 Task: Look for products in the category "Cookies" with chocolate flavor.
Action: Mouse moved to (792, 297)
Screenshot: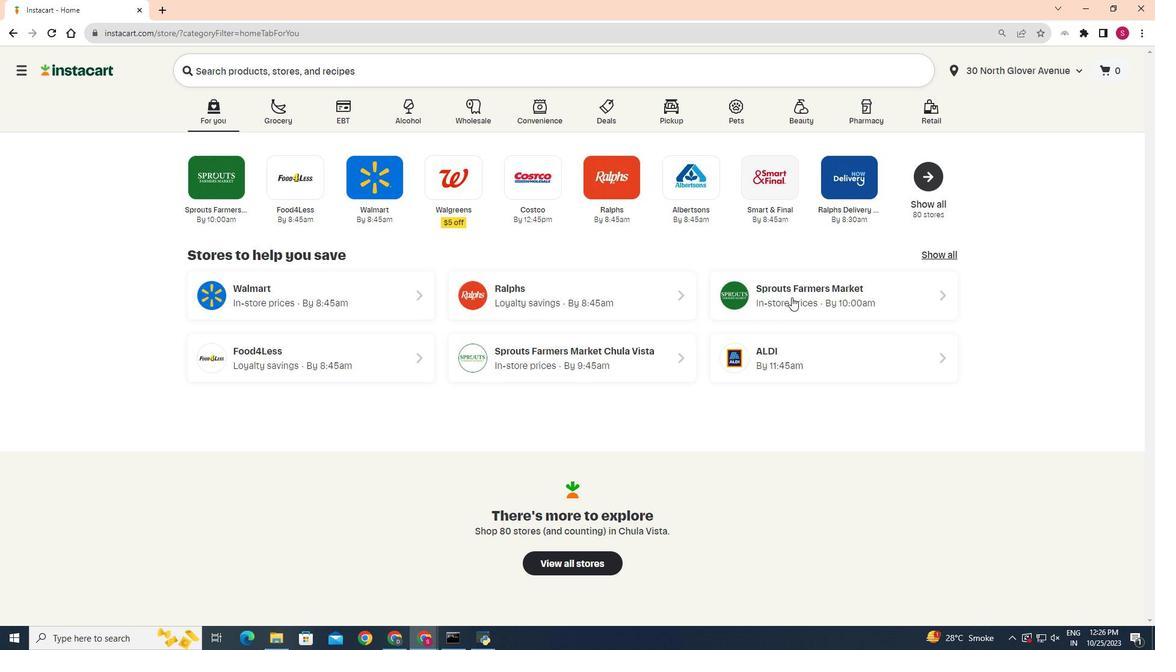 
Action: Mouse pressed left at (792, 297)
Screenshot: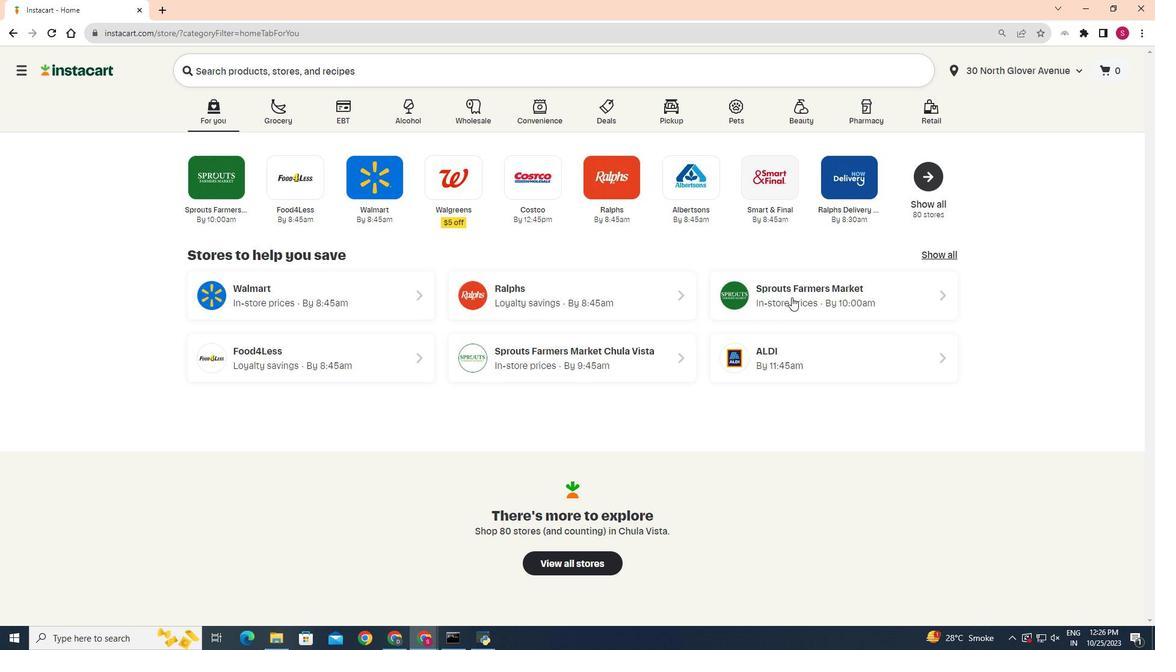 
Action: Mouse moved to (31, 525)
Screenshot: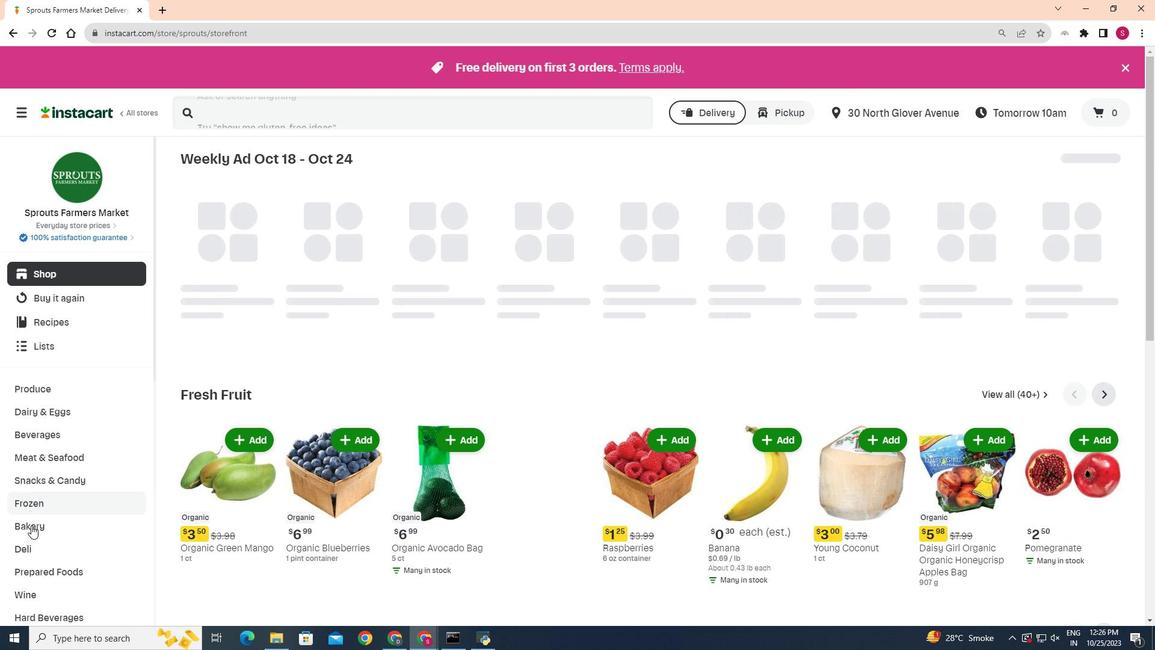
Action: Mouse pressed left at (31, 525)
Screenshot: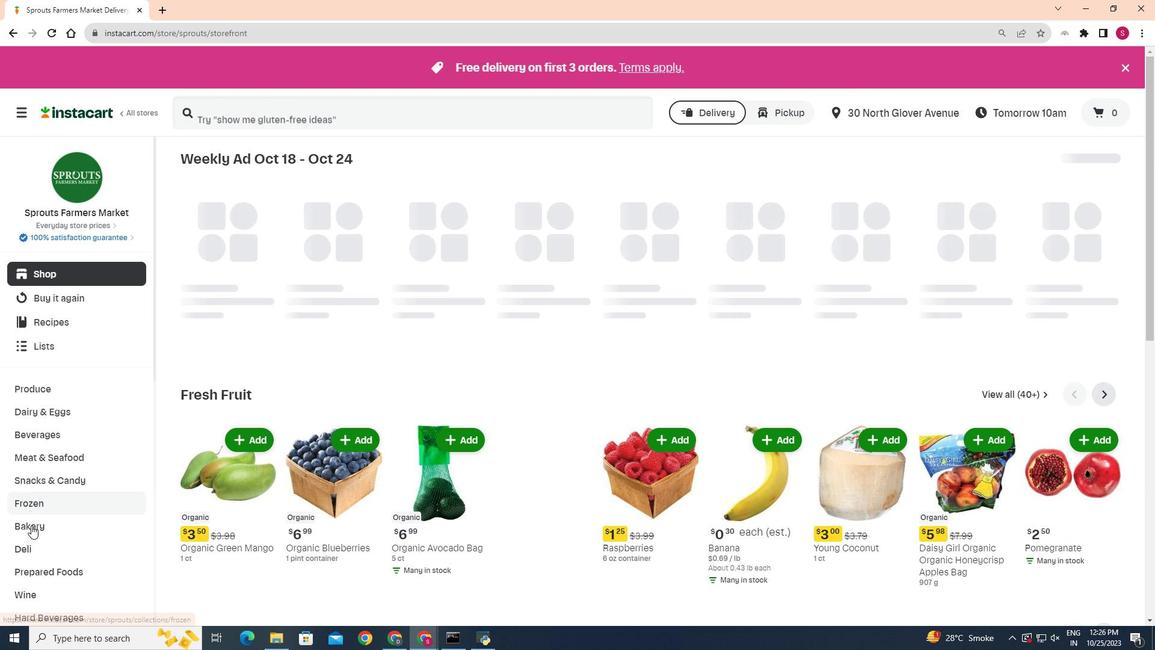 
Action: Mouse moved to (440, 192)
Screenshot: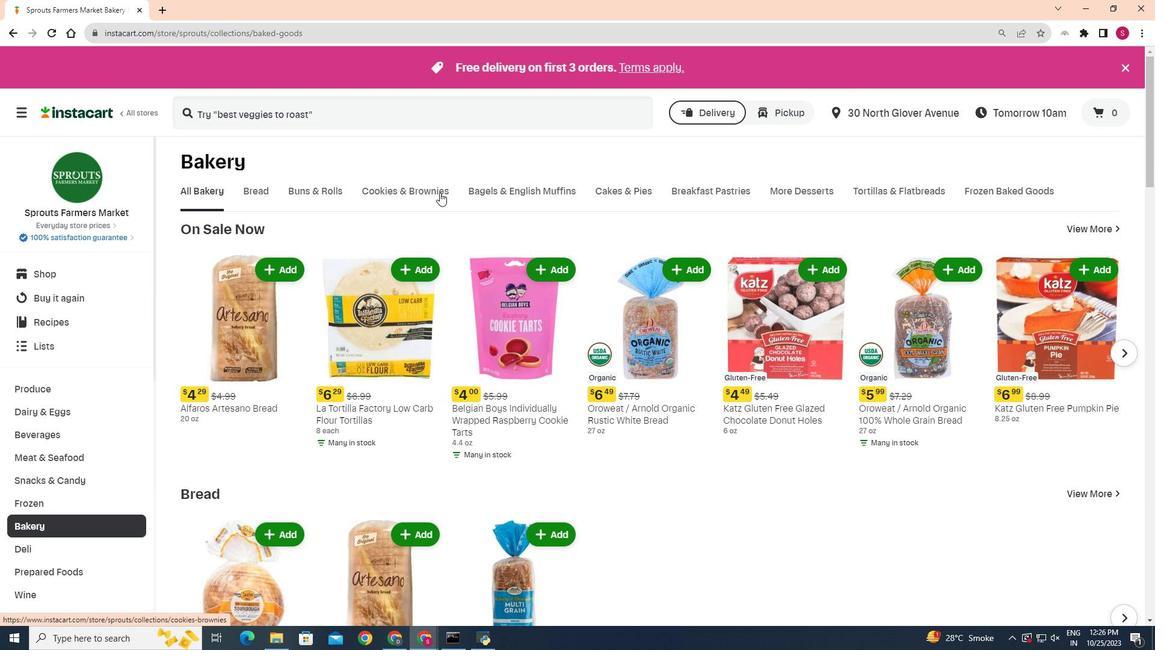 
Action: Mouse pressed left at (440, 192)
Screenshot: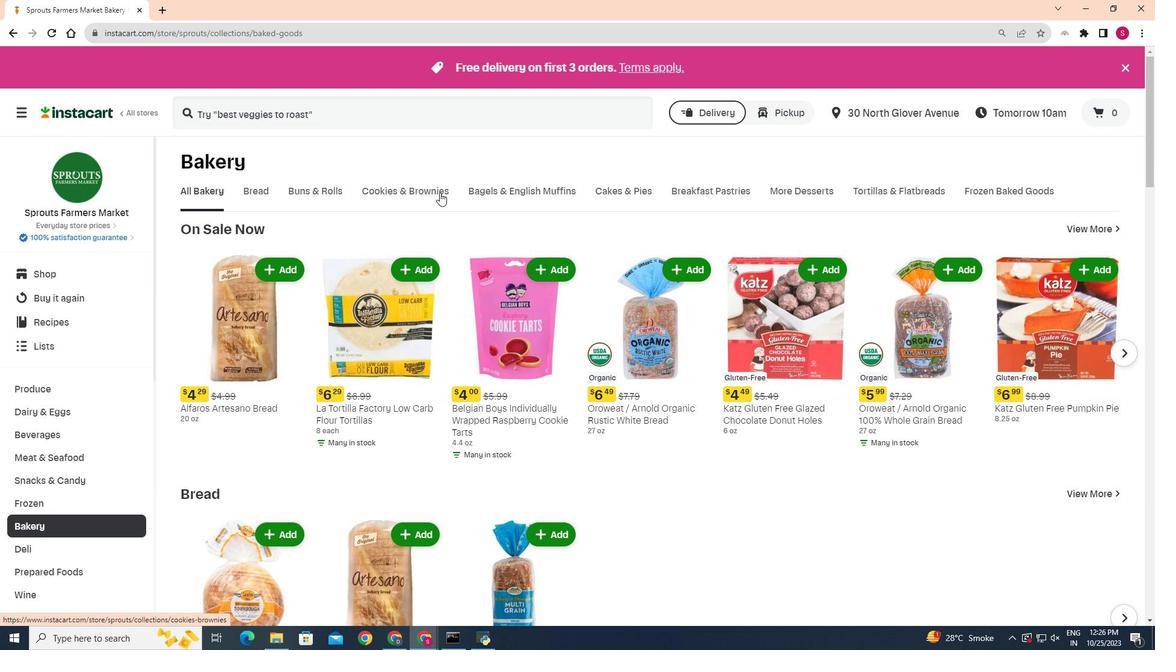 
Action: Mouse moved to (268, 245)
Screenshot: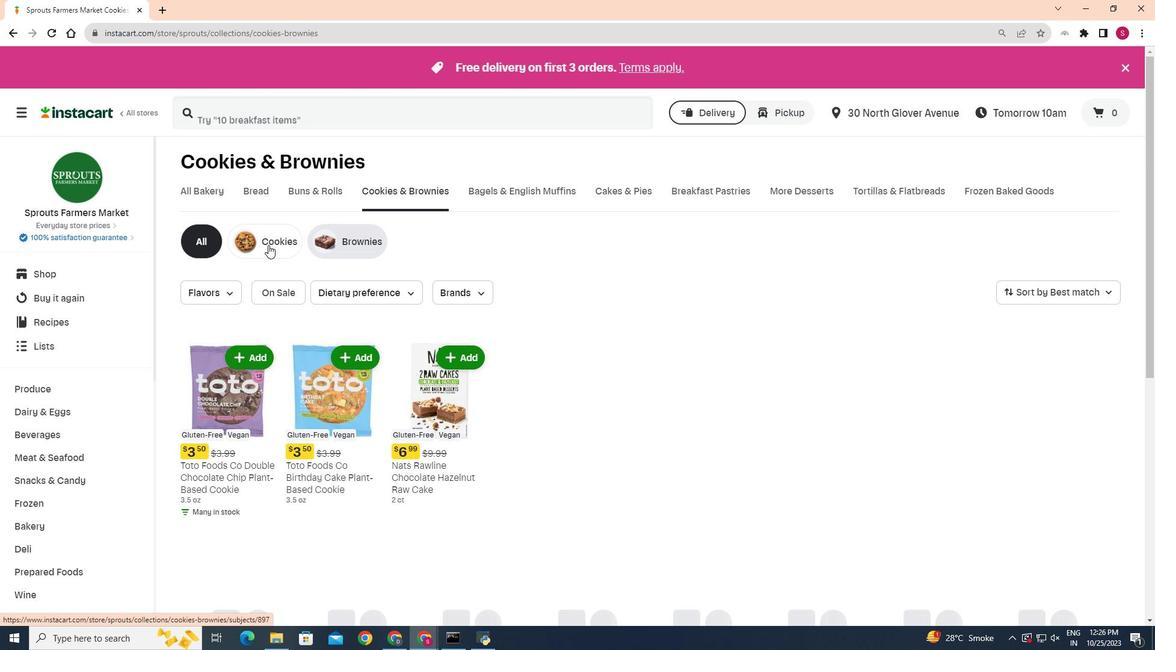 
Action: Mouse pressed left at (268, 245)
Screenshot: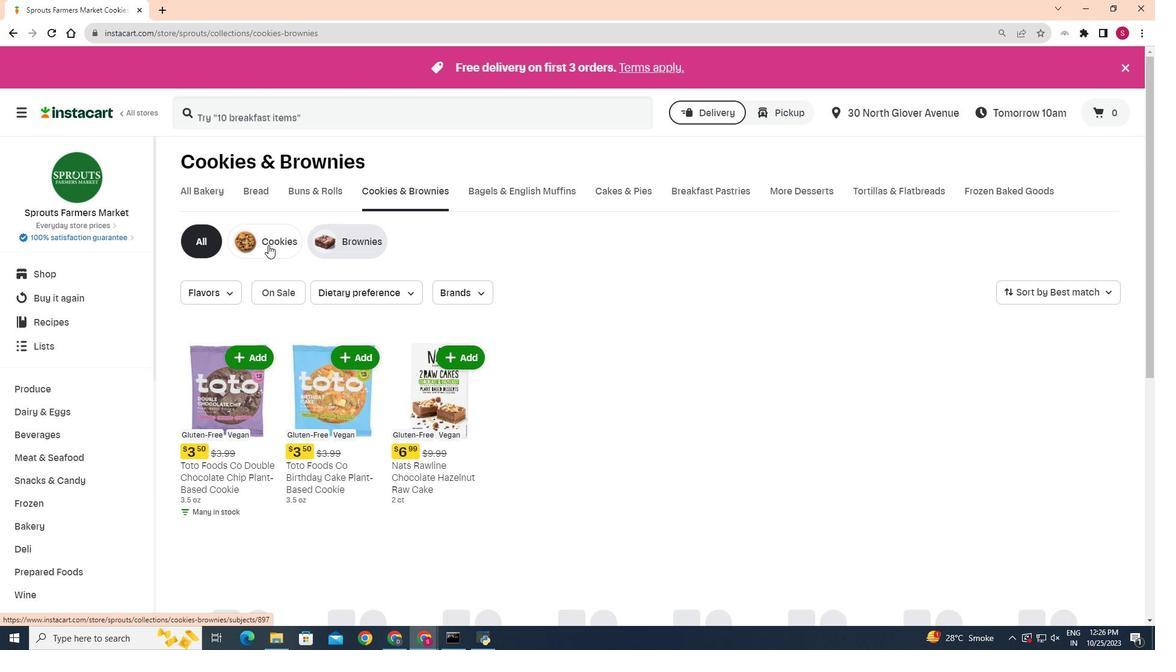 
Action: Mouse moved to (228, 293)
Screenshot: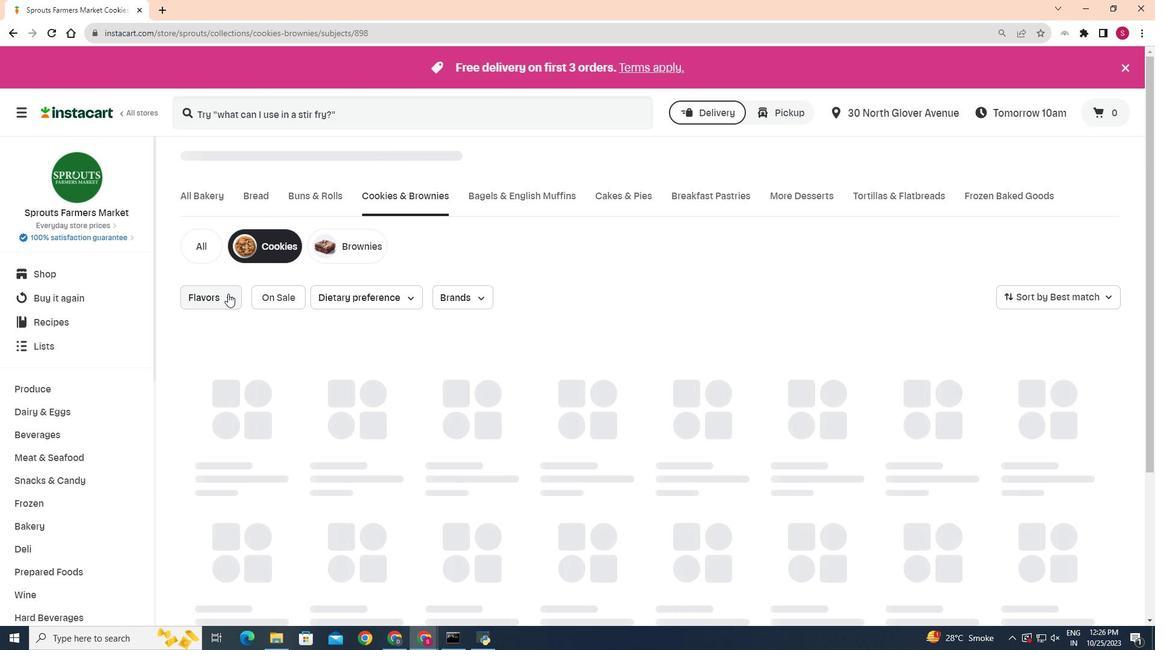 
Action: Mouse pressed left at (228, 293)
Screenshot: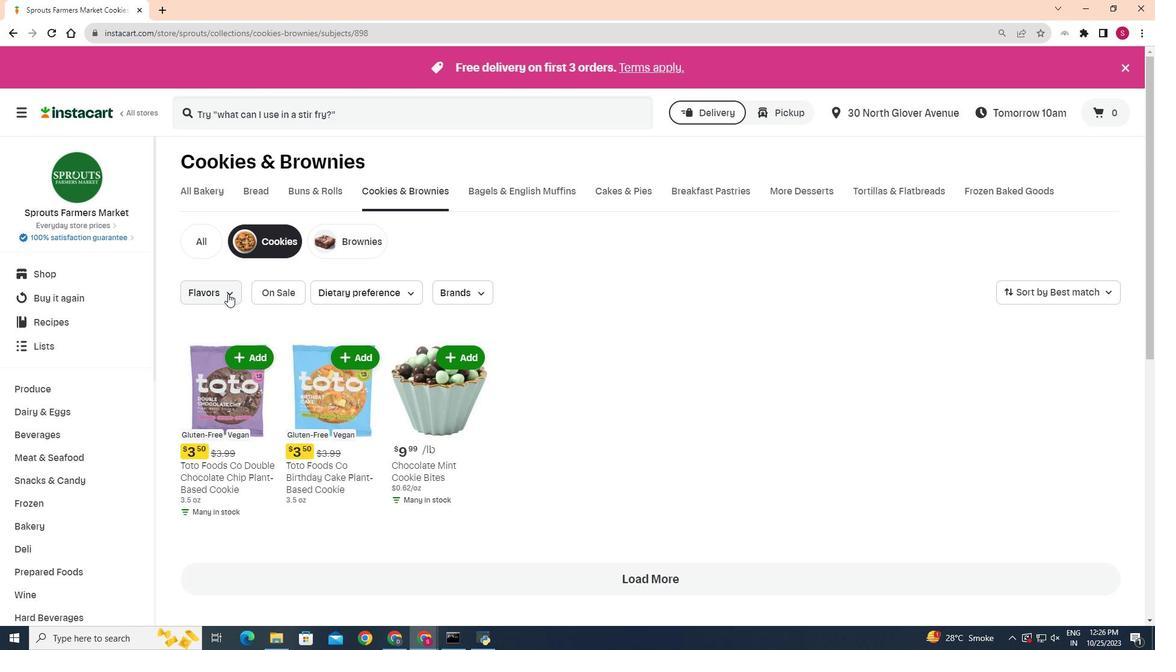 
Action: Mouse moved to (203, 361)
Screenshot: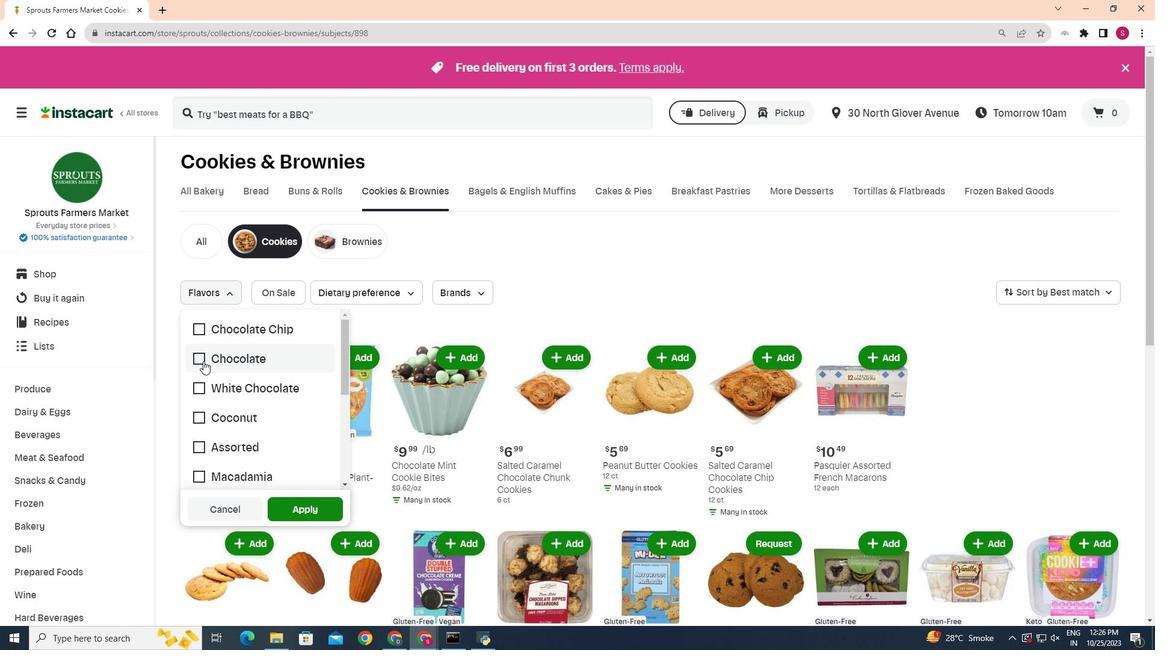
Action: Mouse pressed left at (203, 361)
Screenshot: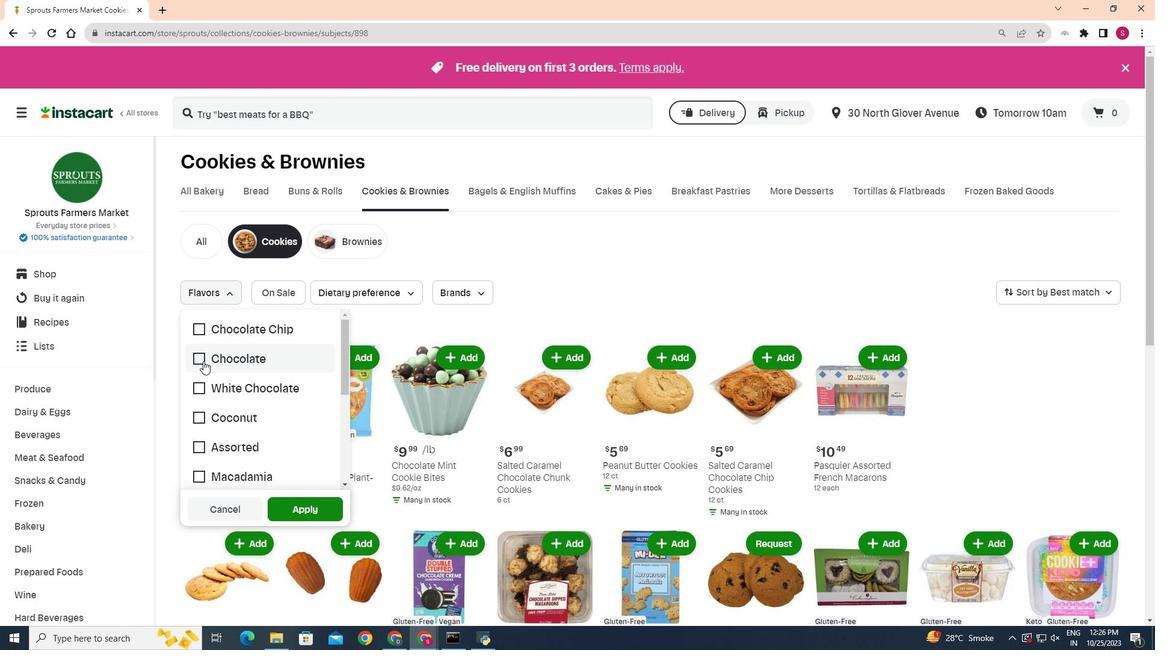 
Action: Mouse moved to (300, 512)
Screenshot: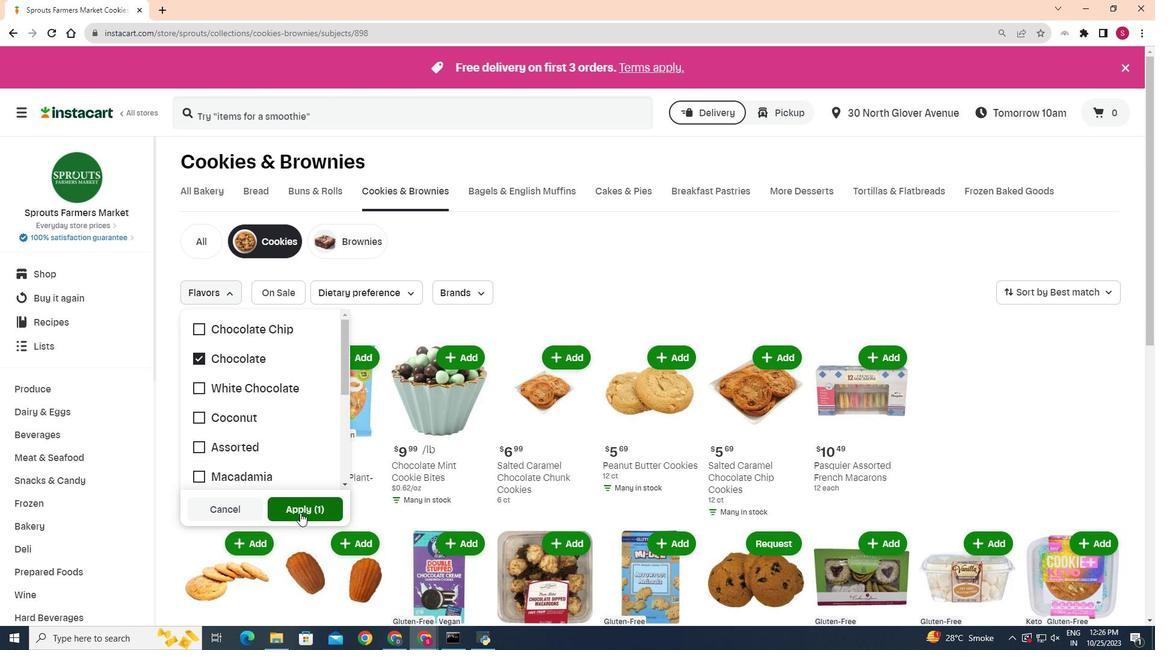 
Action: Mouse pressed left at (300, 512)
Screenshot: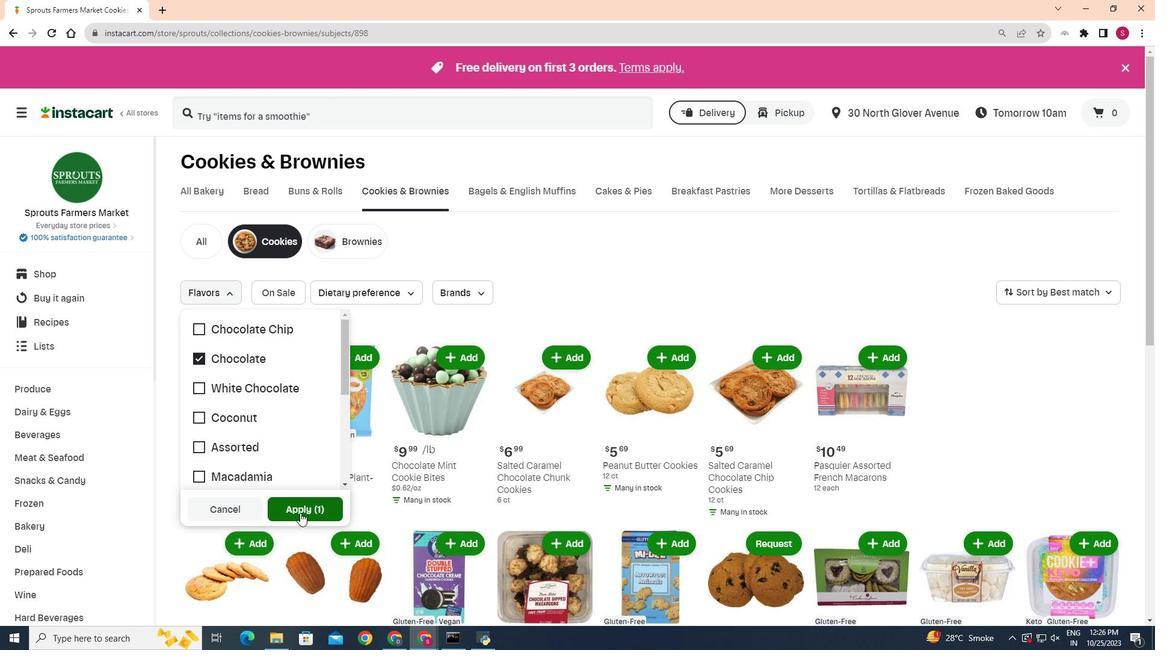 
Action: Mouse moved to (759, 347)
Screenshot: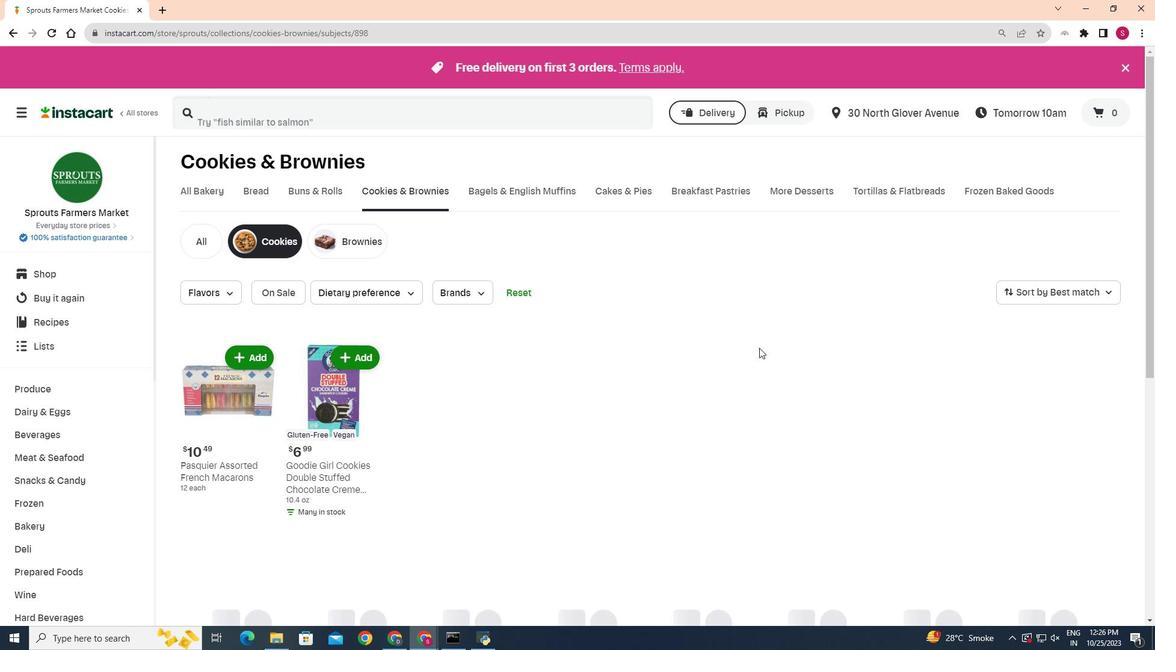 
